 Task: Add a custom guide.
Action: Mouse moved to (114, 67)
Screenshot: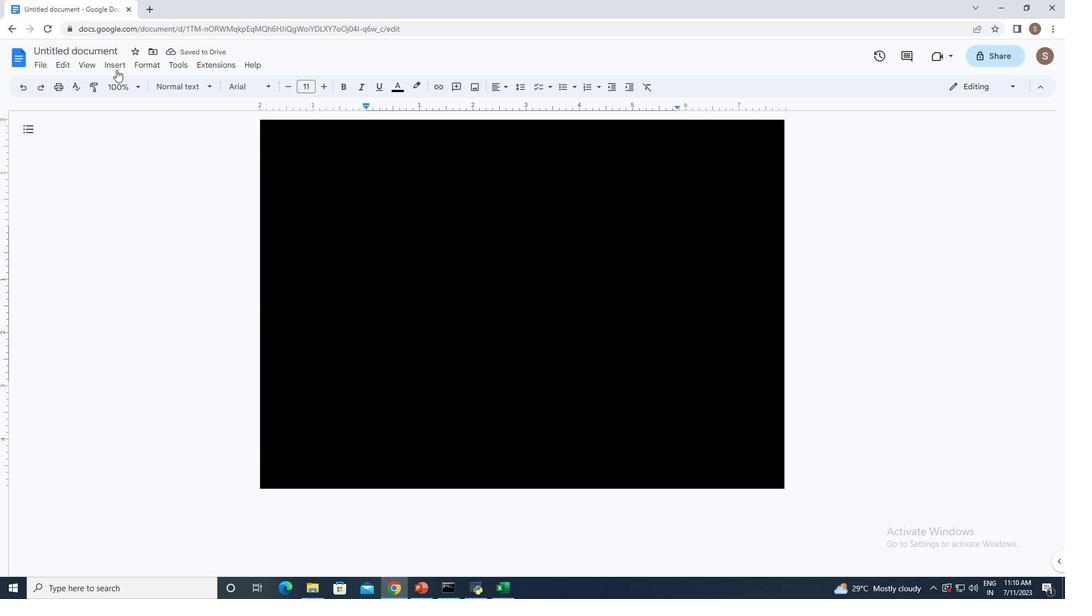 
Action: Mouse pressed left at (114, 67)
Screenshot: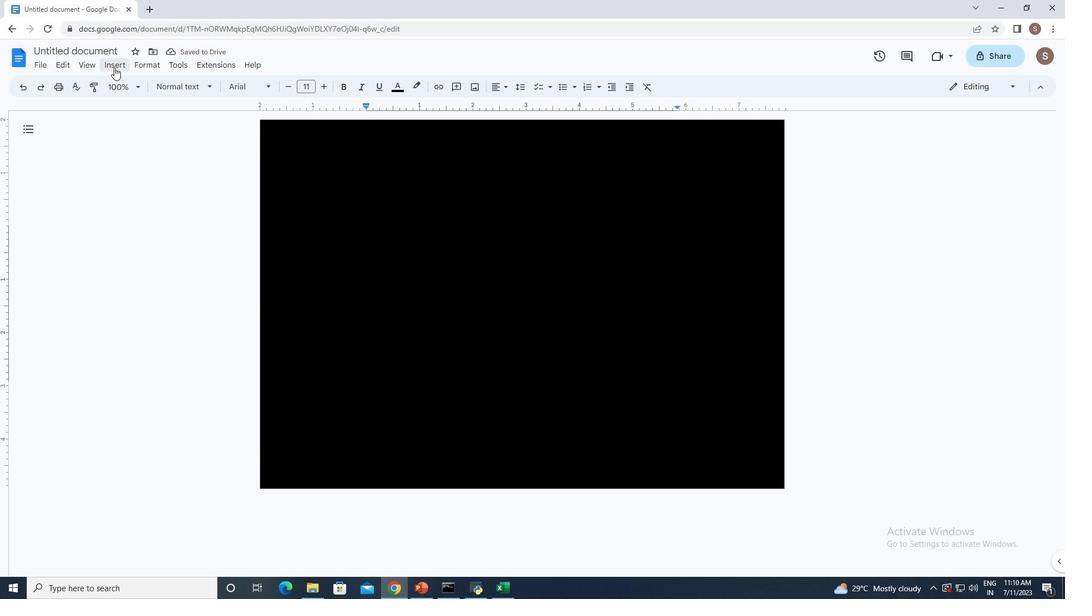 
Action: Mouse moved to (133, 114)
Screenshot: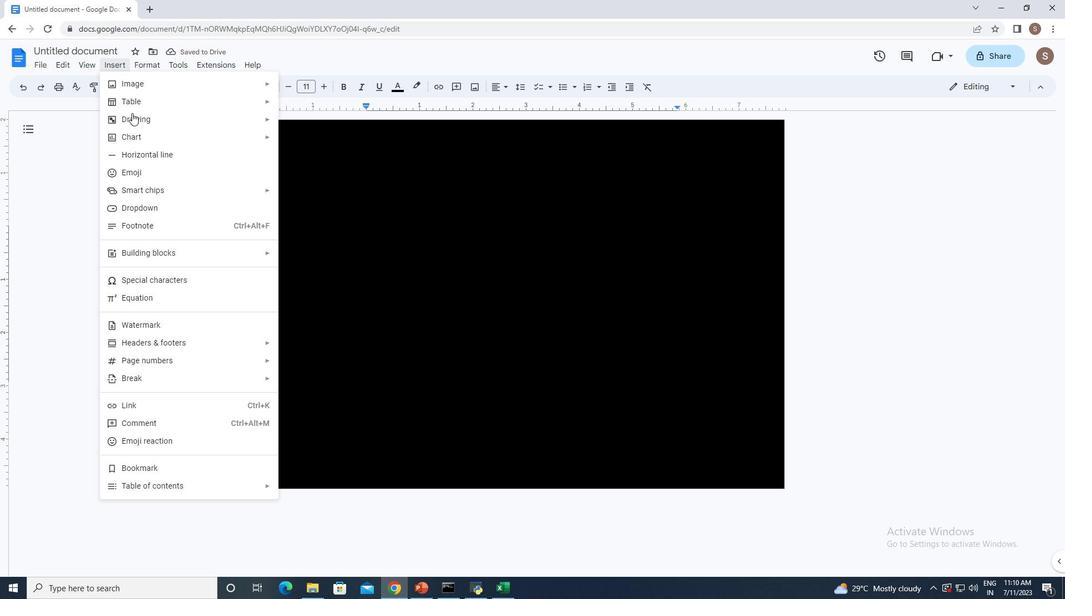 
Action: Mouse pressed left at (133, 114)
Screenshot: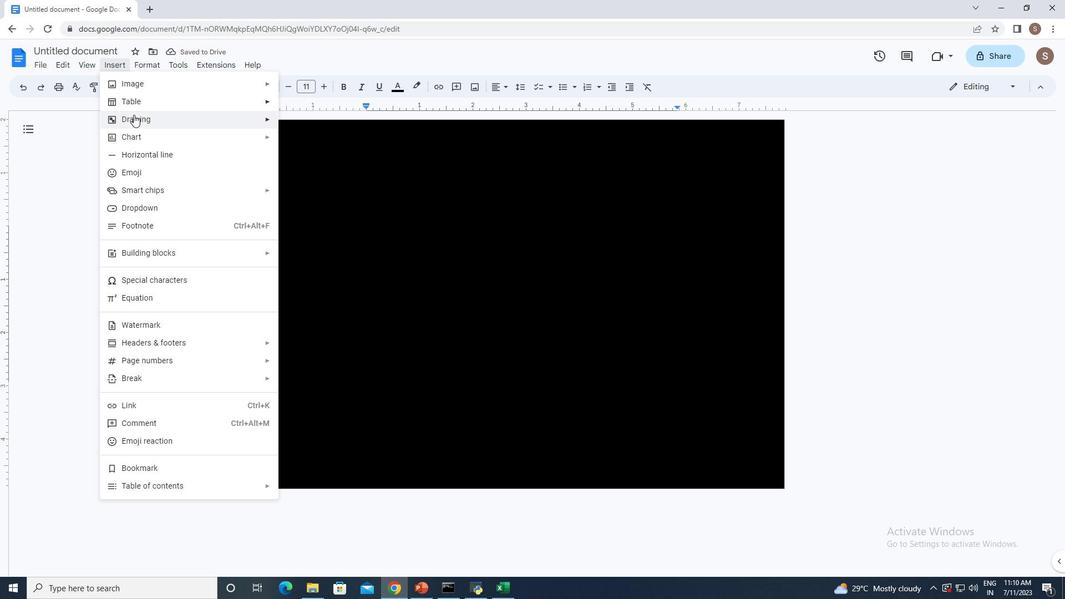 
Action: Mouse moved to (343, 126)
Screenshot: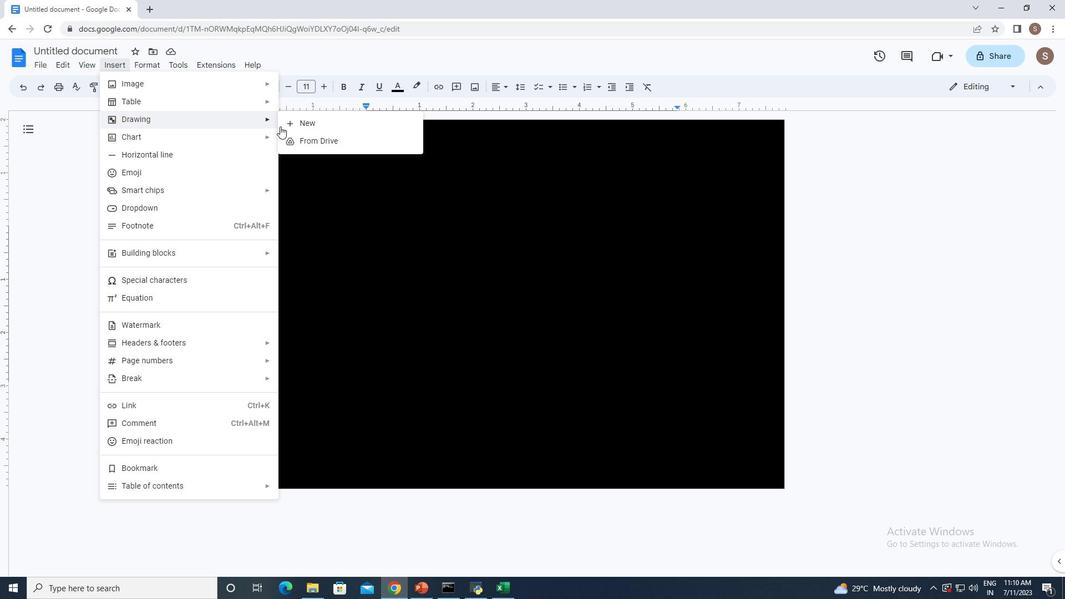
Action: Mouse pressed left at (343, 126)
Screenshot: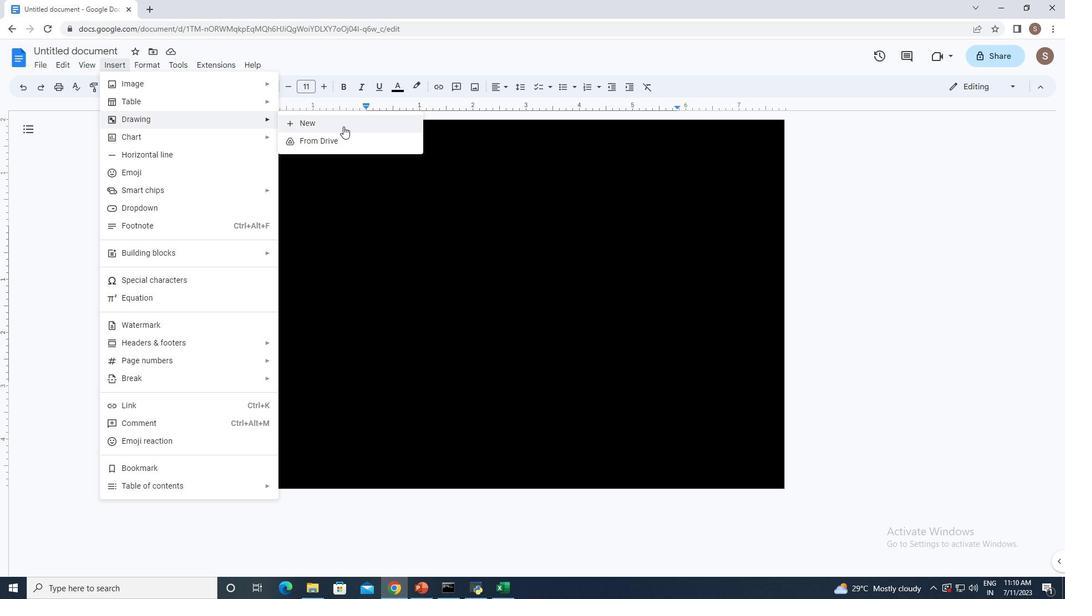 
Action: Mouse moved to (273, 125)
Screenshot: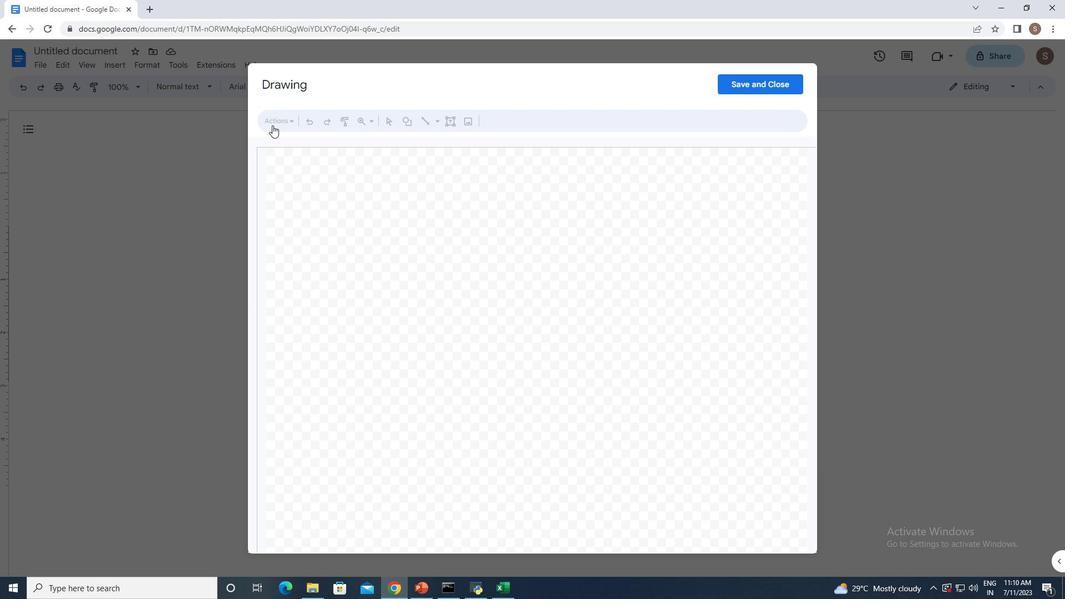 
Action: Mouse pressed left at (273, 125)
Screenshot: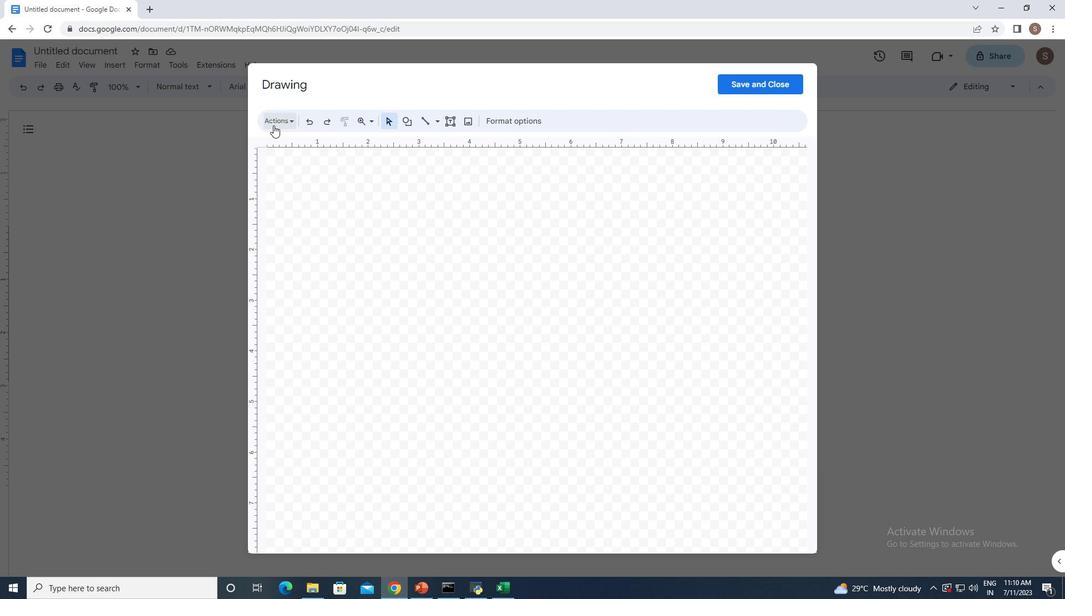 
Action: Mouse moved to (311, 417)
Screenshot: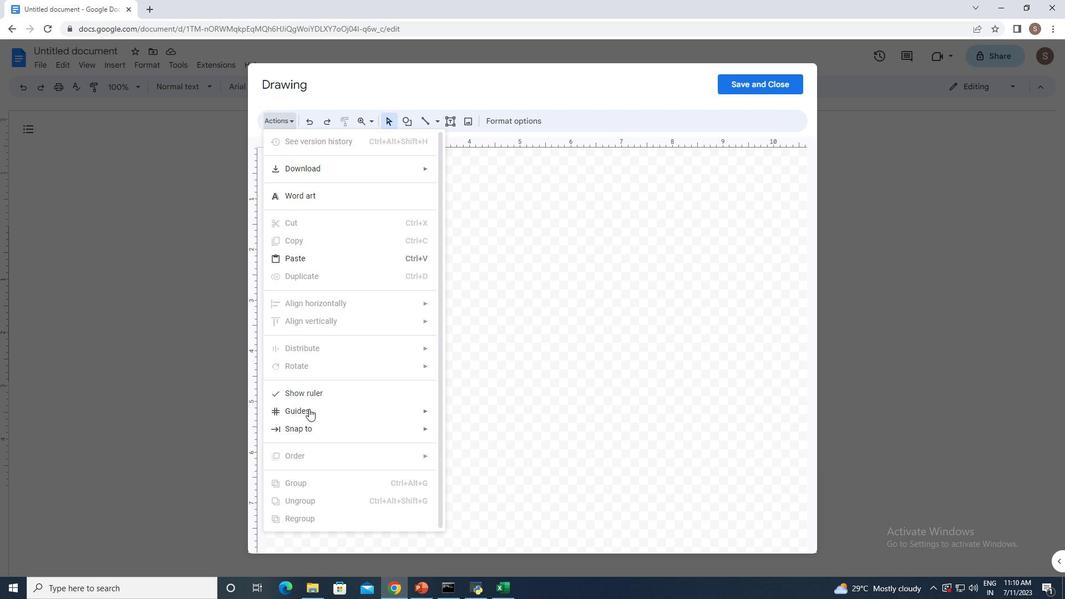 
Action: Mouse pressed left at (311, 417)
Screenshot: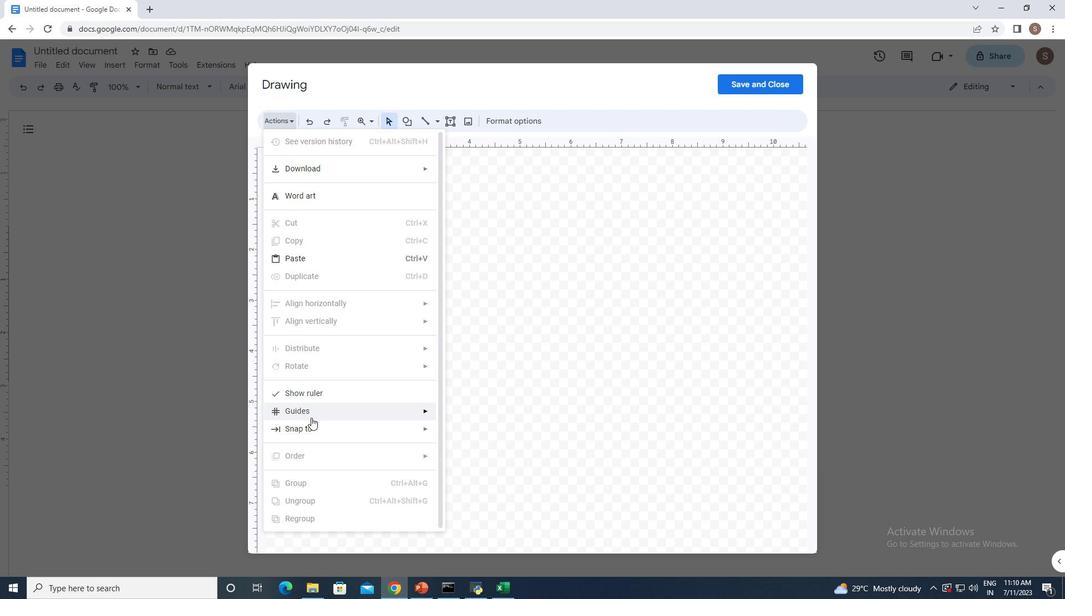 
Action: Mouse moved to (463, 481)
Screenshot: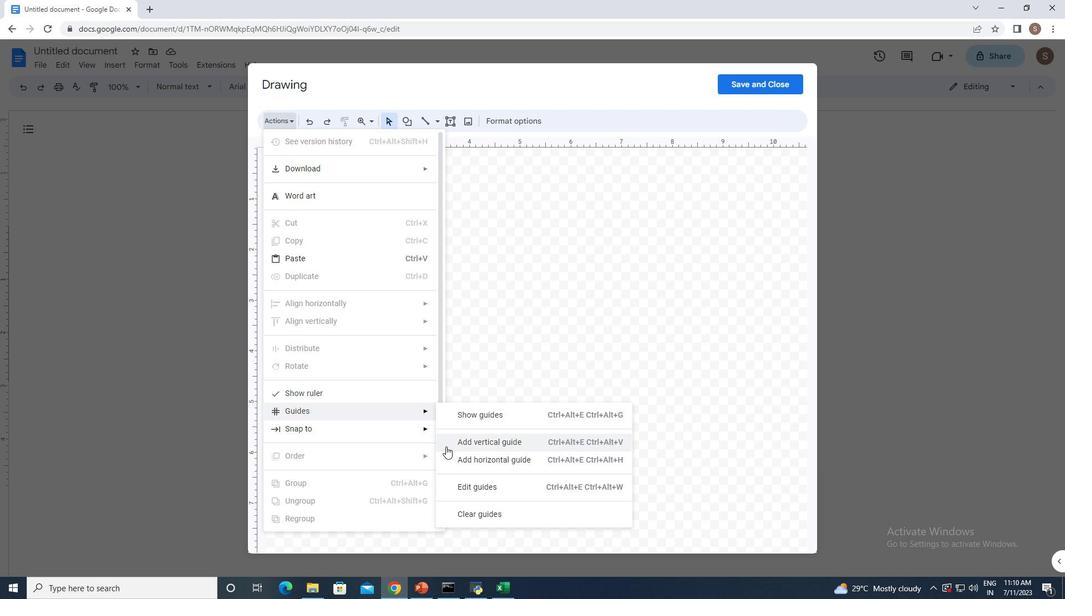 
Action: Mouse pressed left at (463, 481)
Screenshot: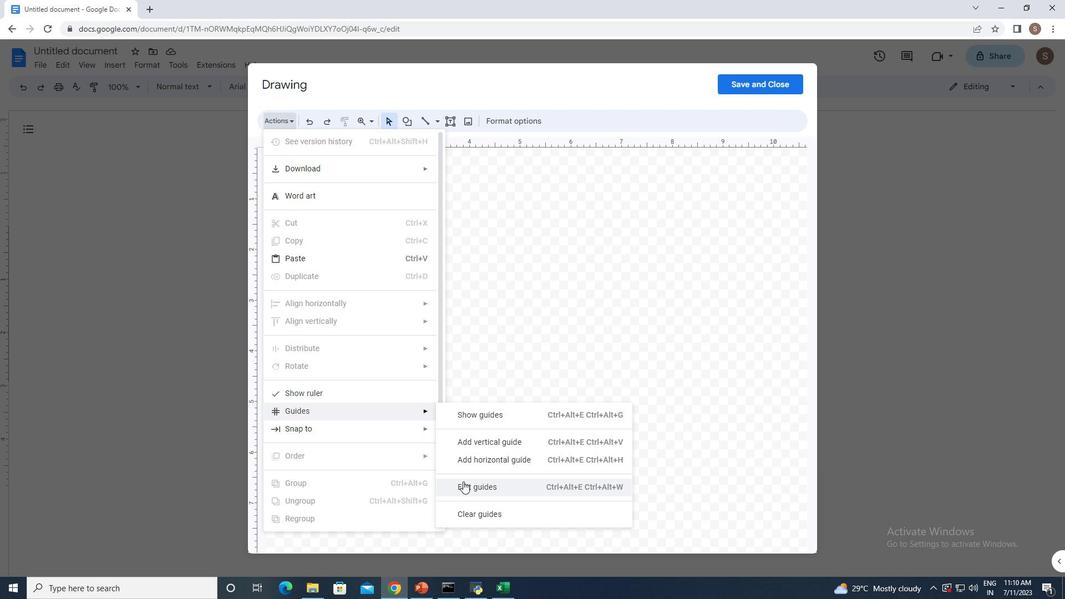 
Action: Mouse moved to (580, 453)
Screenshot: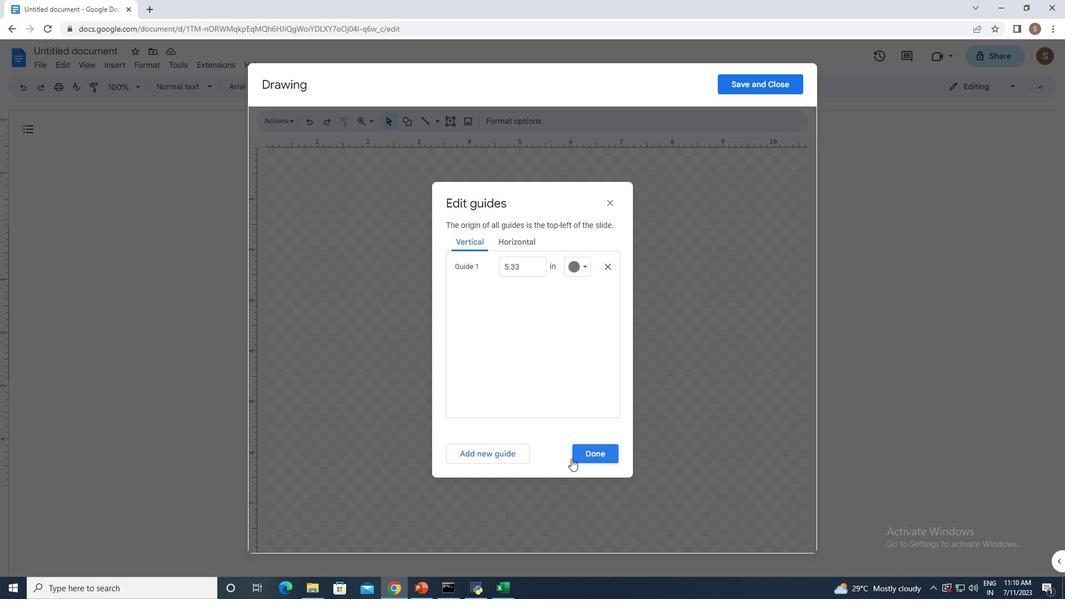 
Action: Mouse pressed left at (580, 453)
Screenshot: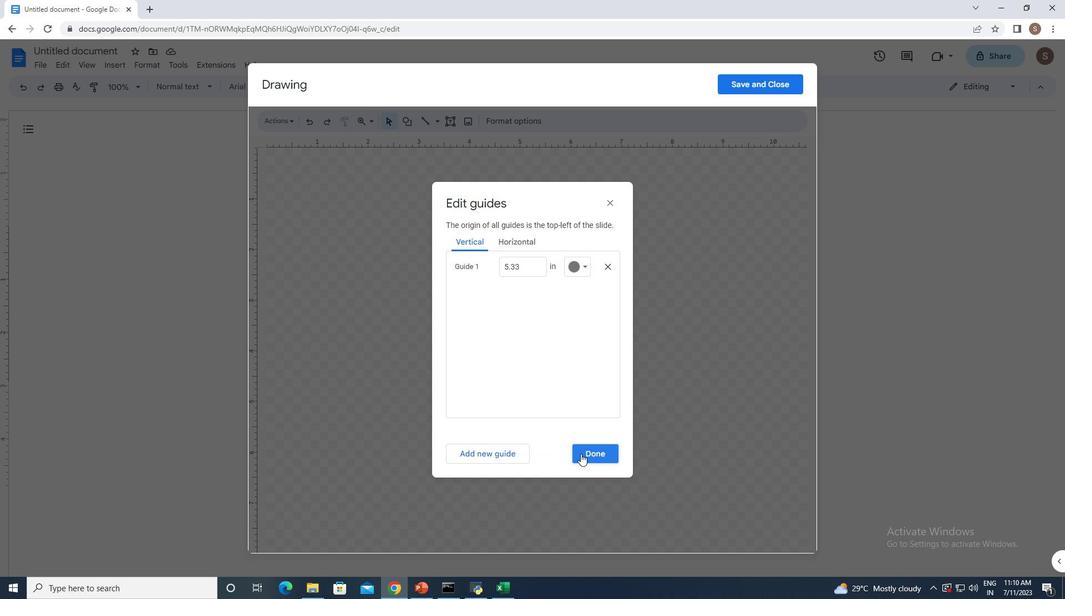 
